 Task: Find and review the contact details for 'Jude', focusing on programming languages and their status.
Action: Mouse moved to (13, 74)
Screenshot: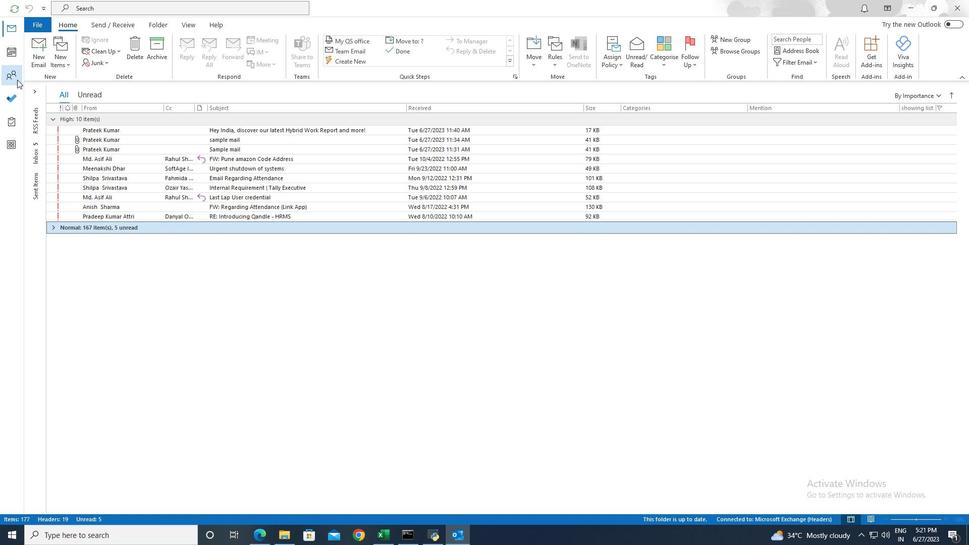 
Action: Mouse pressed left at (13, 74)
Screenshot: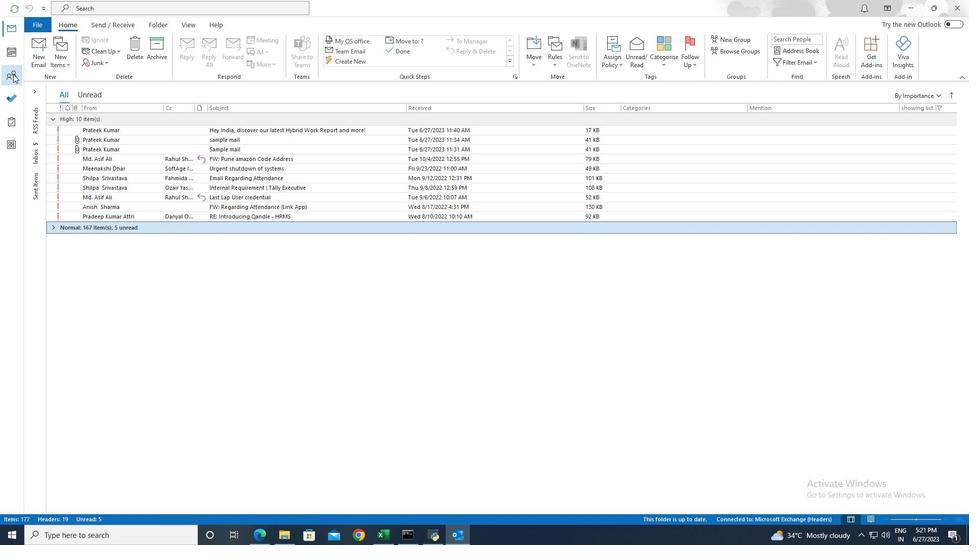 
Action: Mouse moved to (202, 7)
Screenshot: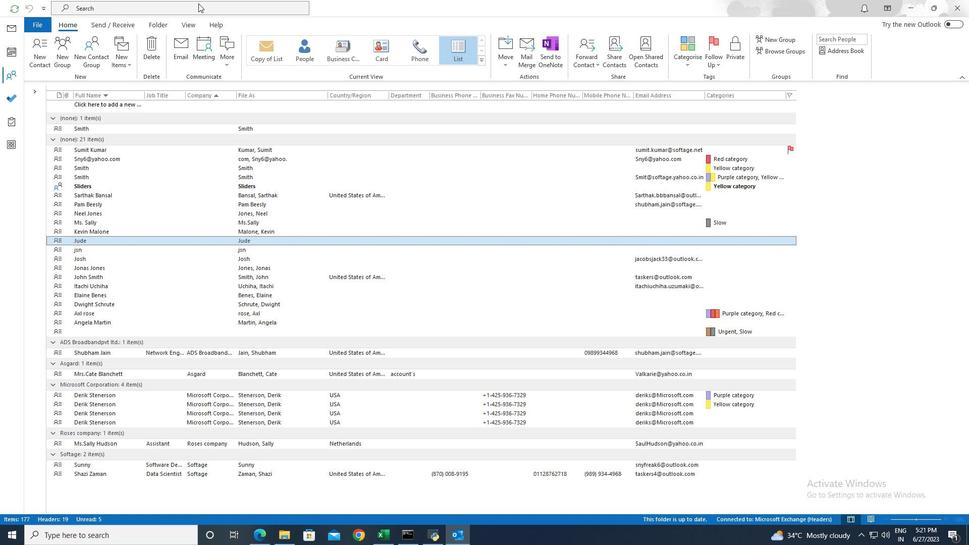 
Action: Mouse pressed left at (202, 7)
Screenshot: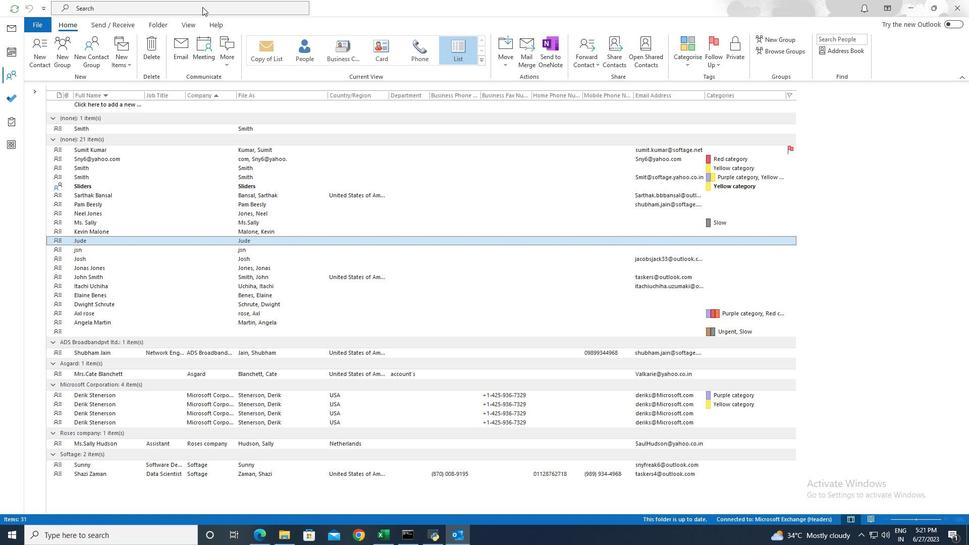 
Action: Mouse moved to (346, 6)
Screenshot: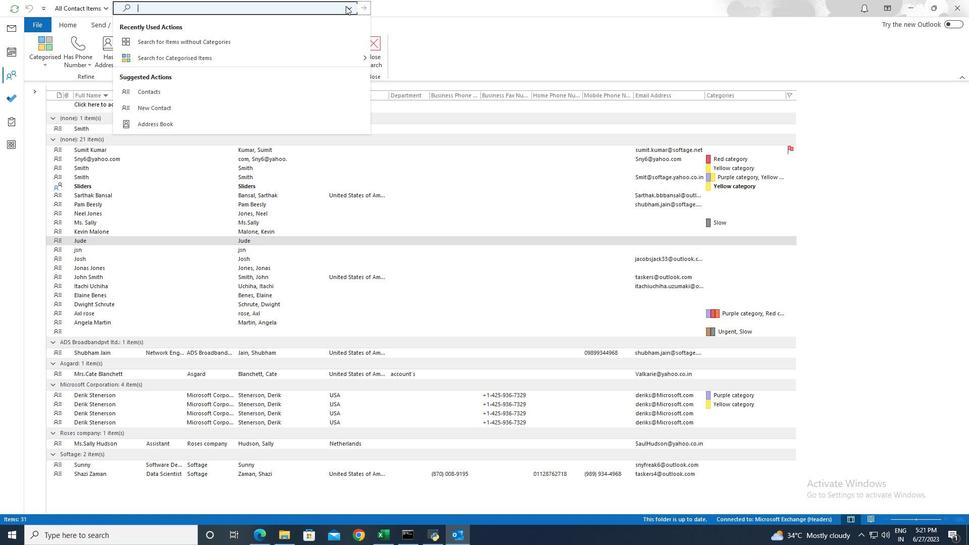 
Action: Mouse pressed left at (346, 6)
Screenshot: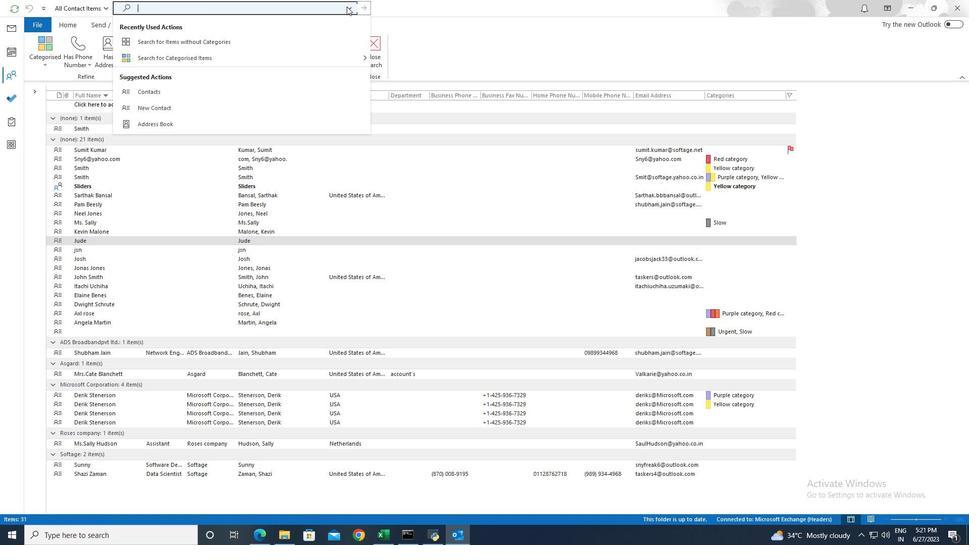 
Action: Mouse moved to (175, 156)
Screenshot: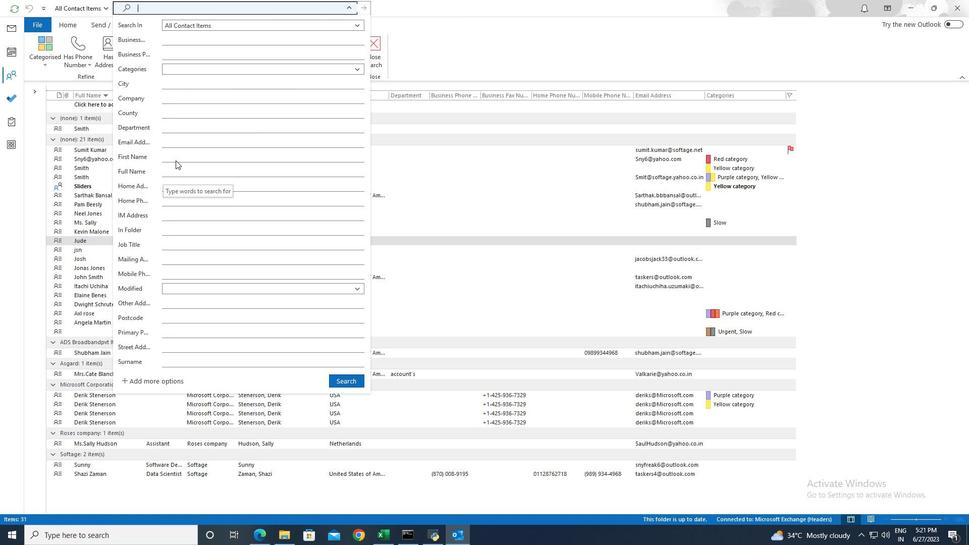 
Action: Mouse pressed left at (175, 156)
Screenshot: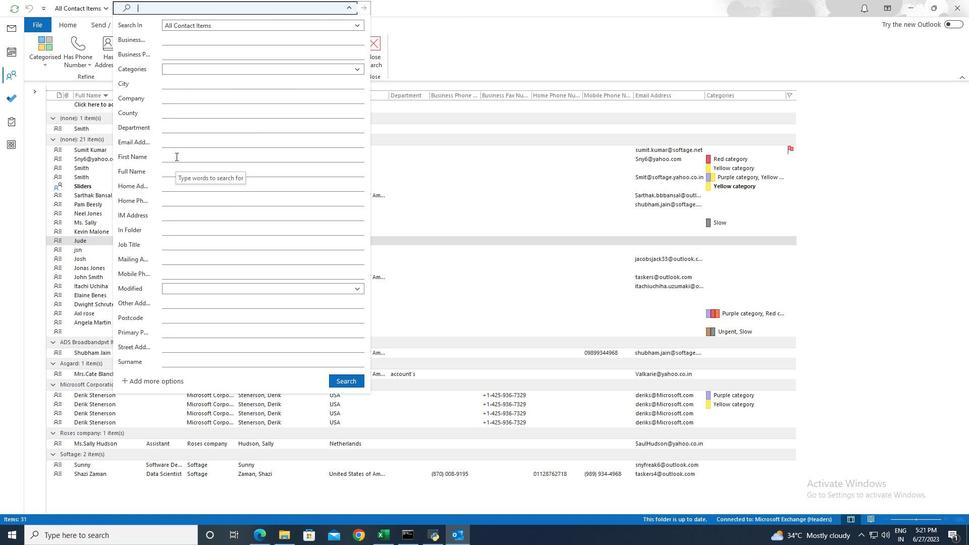 
Action: Key pressed <Key.shift>Jude
Screenshot: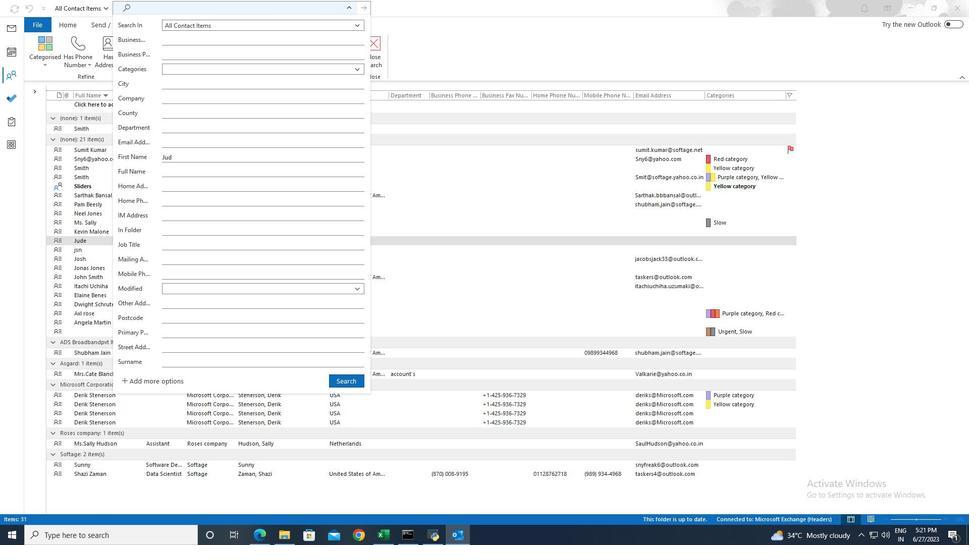 
Action: Mouse moved to (343, 382)
Screenshot: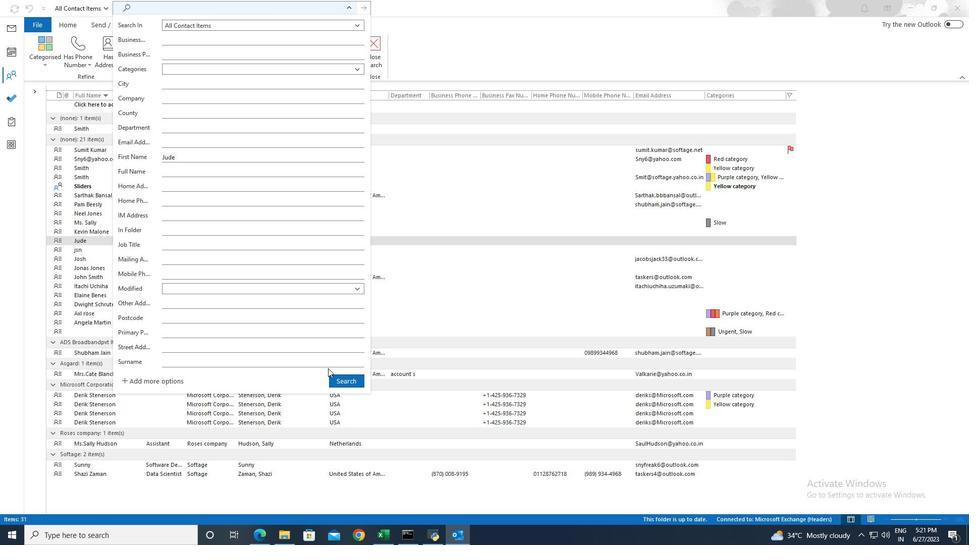 
Action: Mouse pressed left at (343, 382)
Screenshot: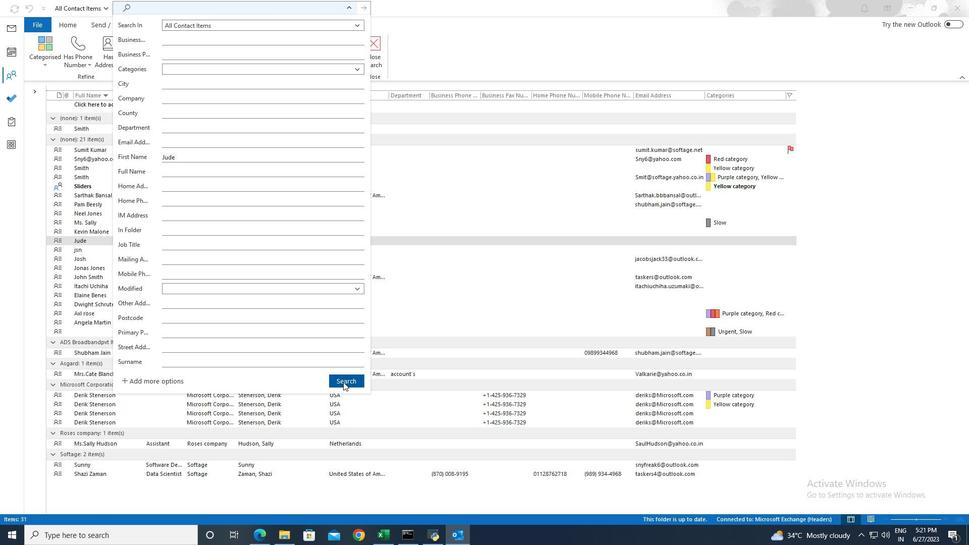 
Action: Mouse moved to (142, 108)
Screenshot: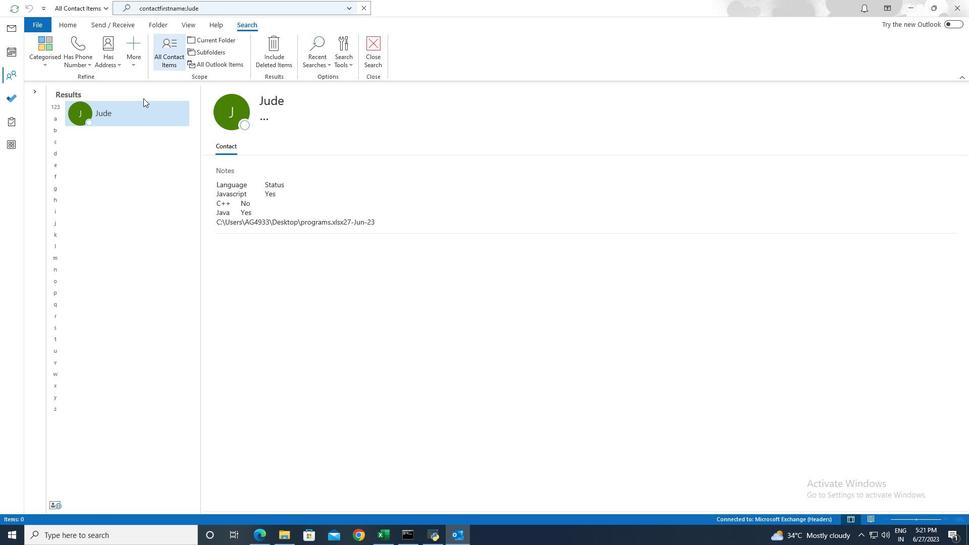 
Action: Mouse pressed left at (142, 108)
Screenshot: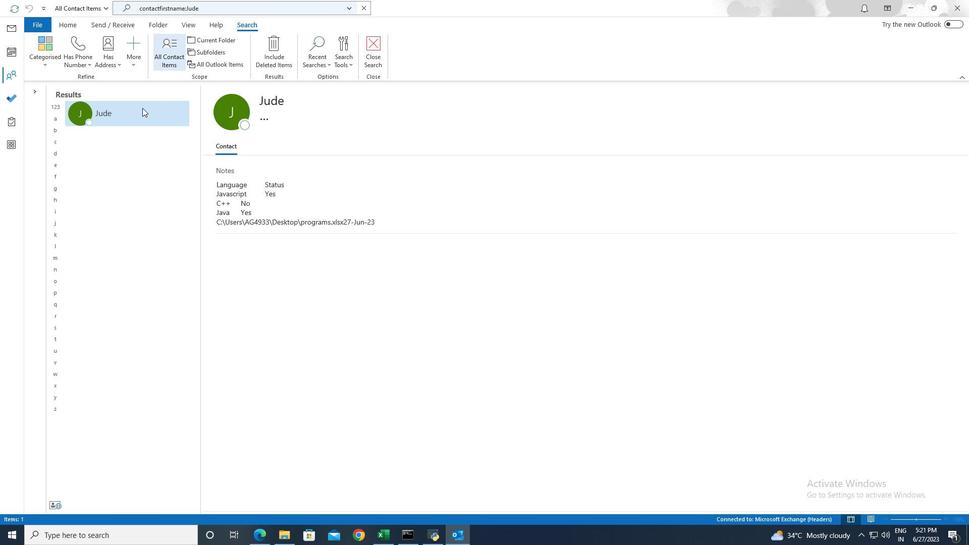 
Action: Mouse pressed left at (142, 108)
Screenshot: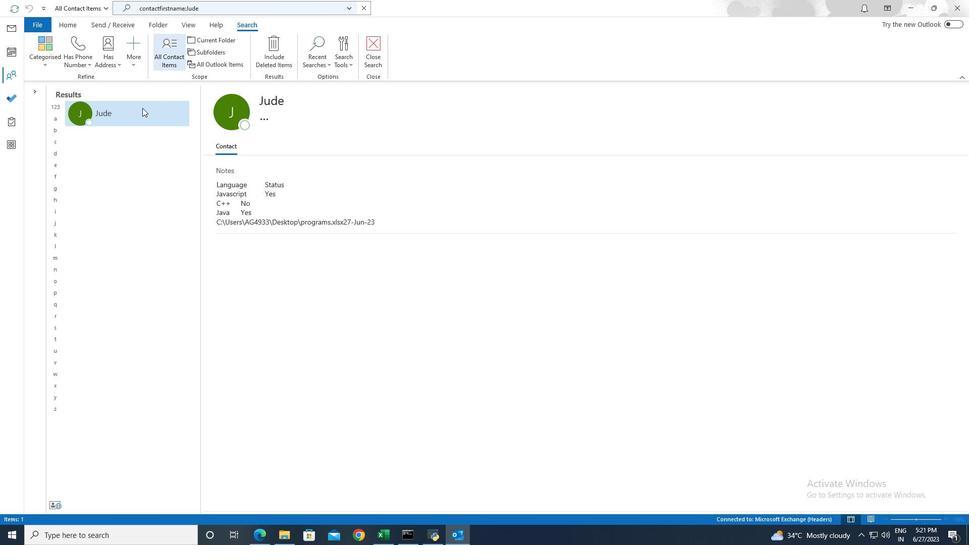 
Action: Mouse moved to (282, 248)
Screenshot: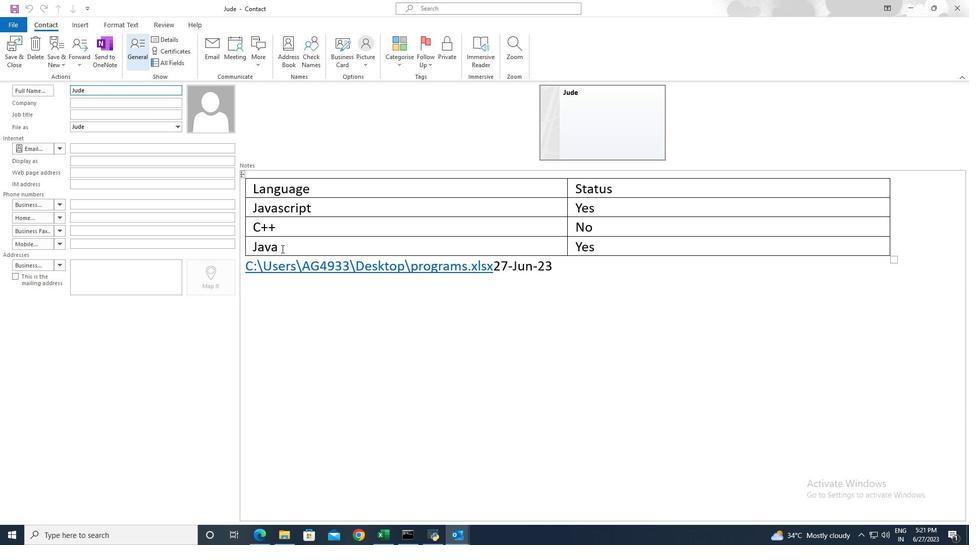 
Action: Mouse pressed left at (282, 248)
Screenshot: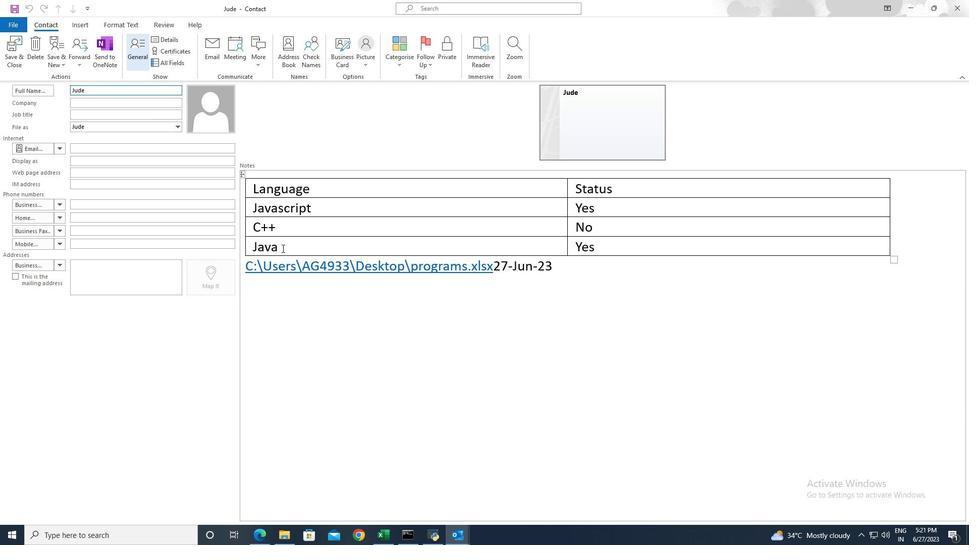 
Action: Mouse moved to (166, 23)
Screenshot: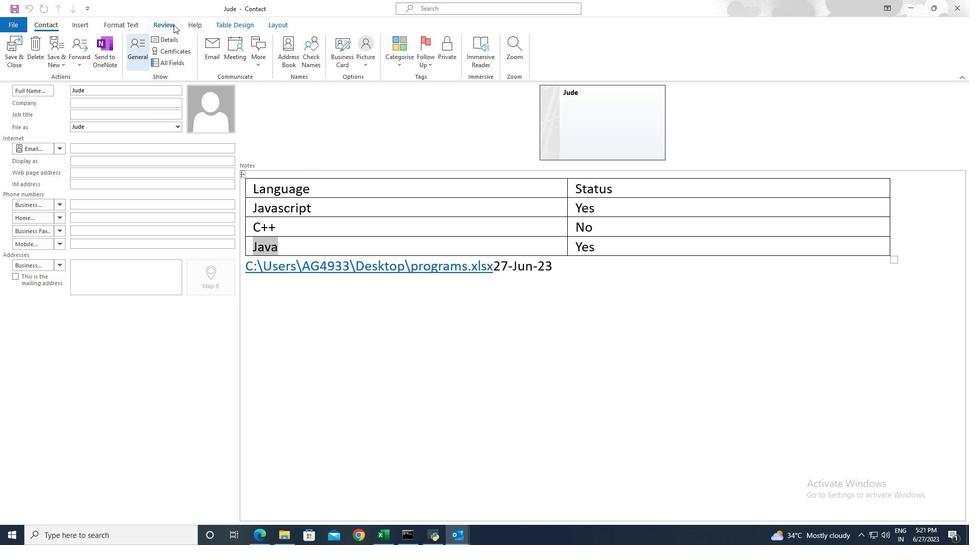 
Action: Mouse pressed left at (166, 23)
Screenshot: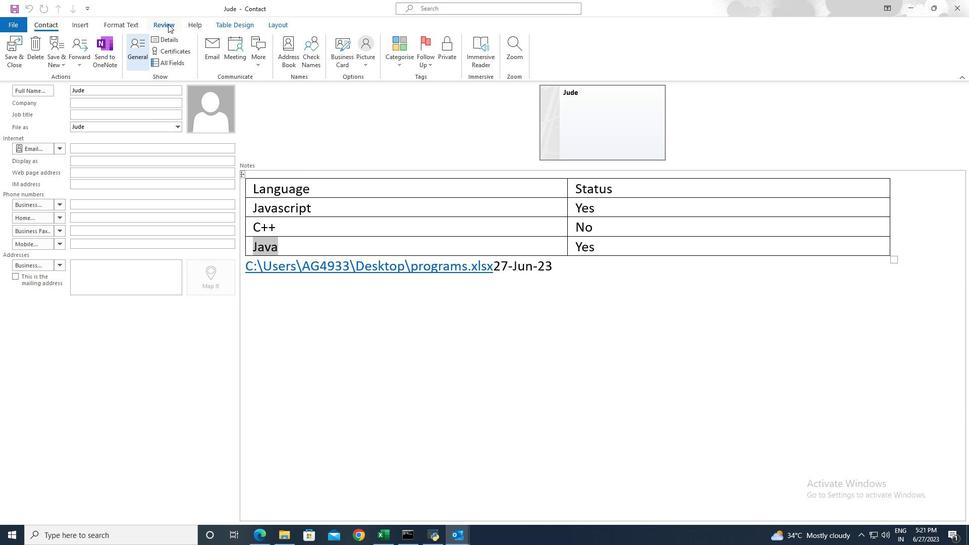 
Action: Mouse moved to (207, 47)
Screenshot: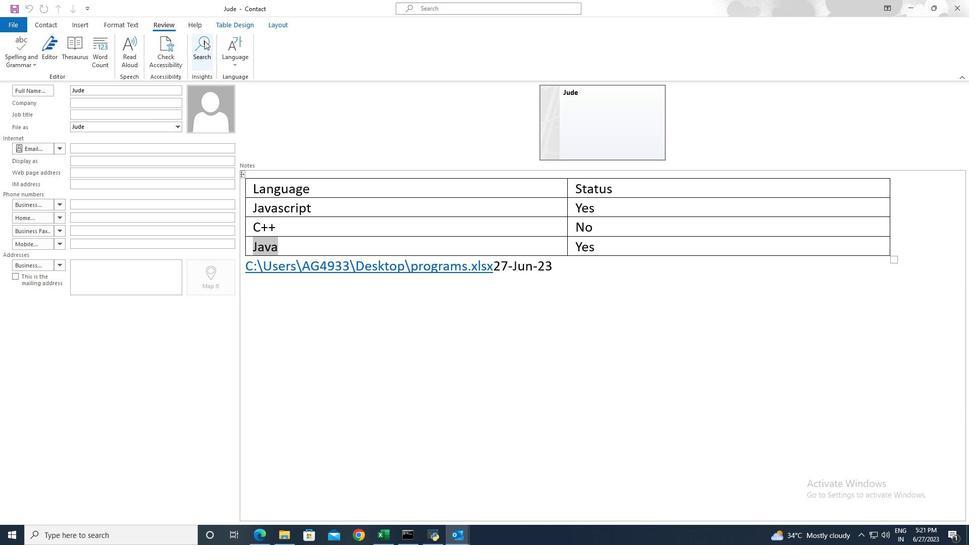 
Action: Mouse pressed left at (207, 47)
Screenshot: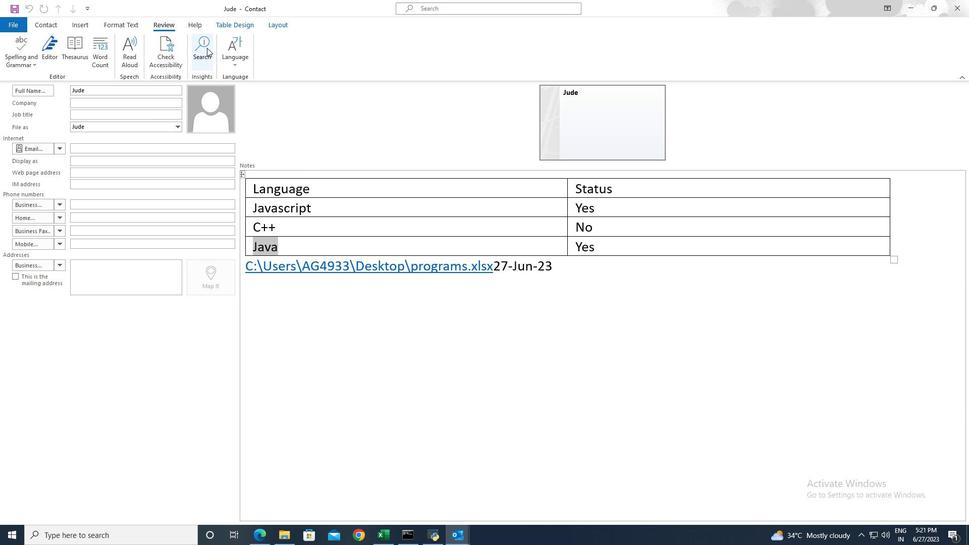 
